 Task: Explore upcoming open houses in Orlando, Florida, to visit properties with a screened-in pool.
Action: Key pressed o<Key.caps_lock>RLANDO
Screenshot: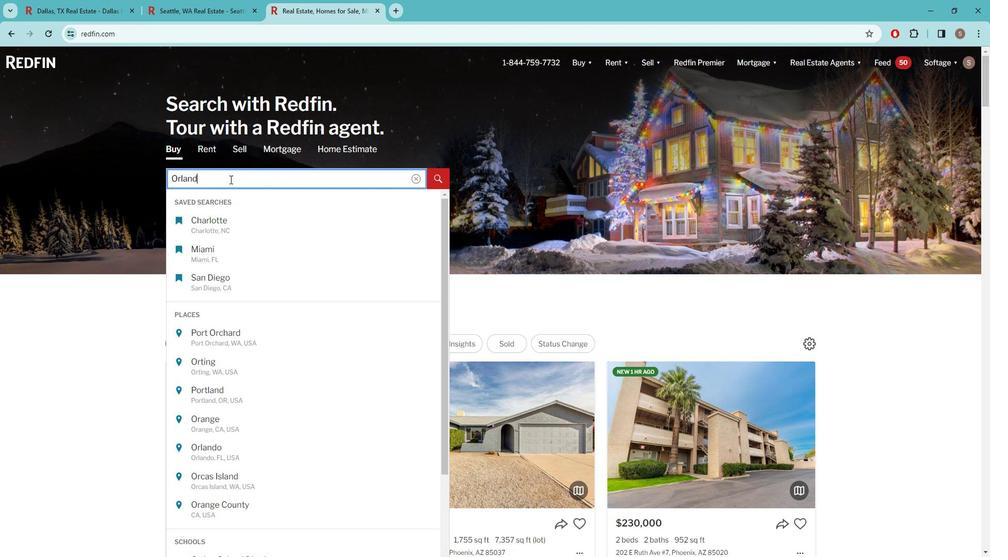 
Action: Mouse moved to (267, 231)
Screenshot: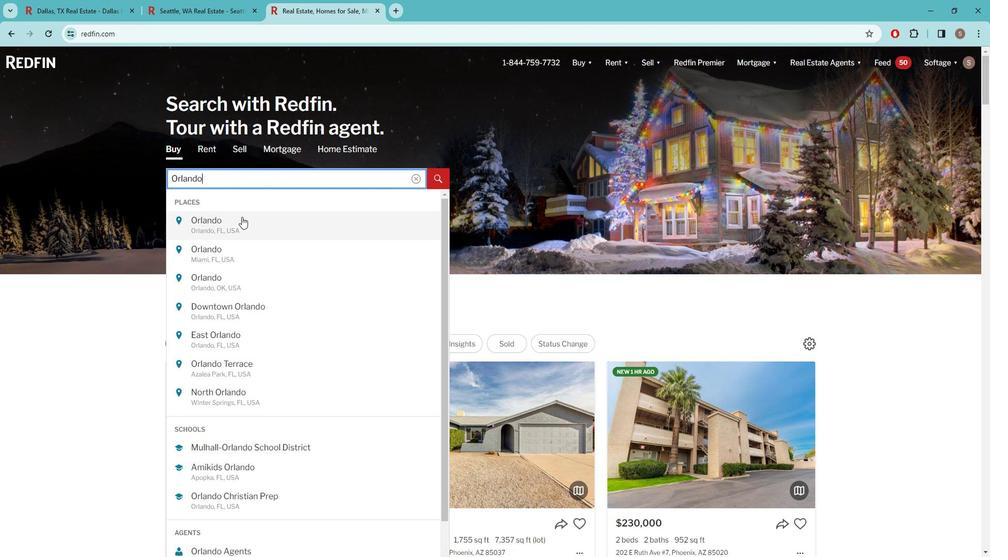 
Action: Mouse pressed left at (267, 231)
Screenshot: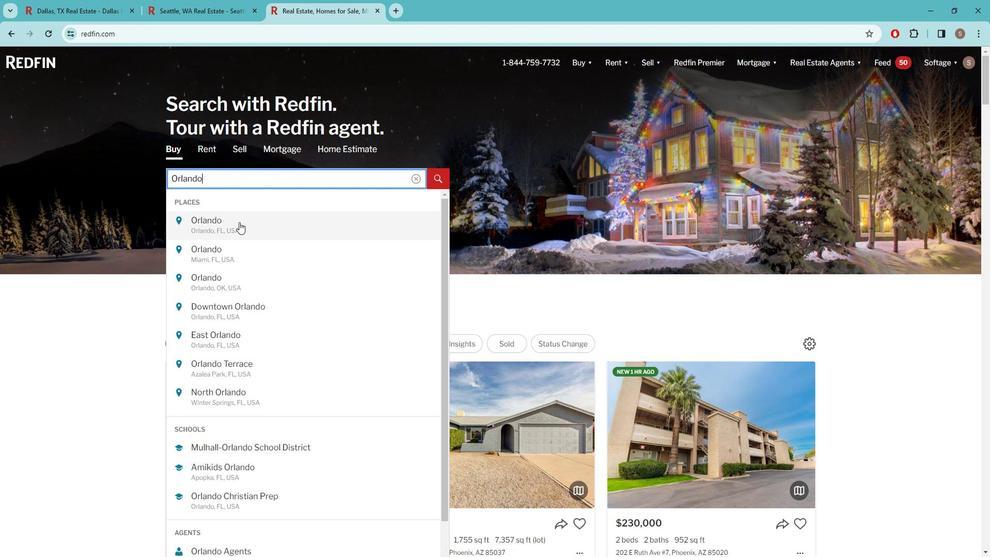 
Action: Mouse moved to (844, 144)
Screenshot: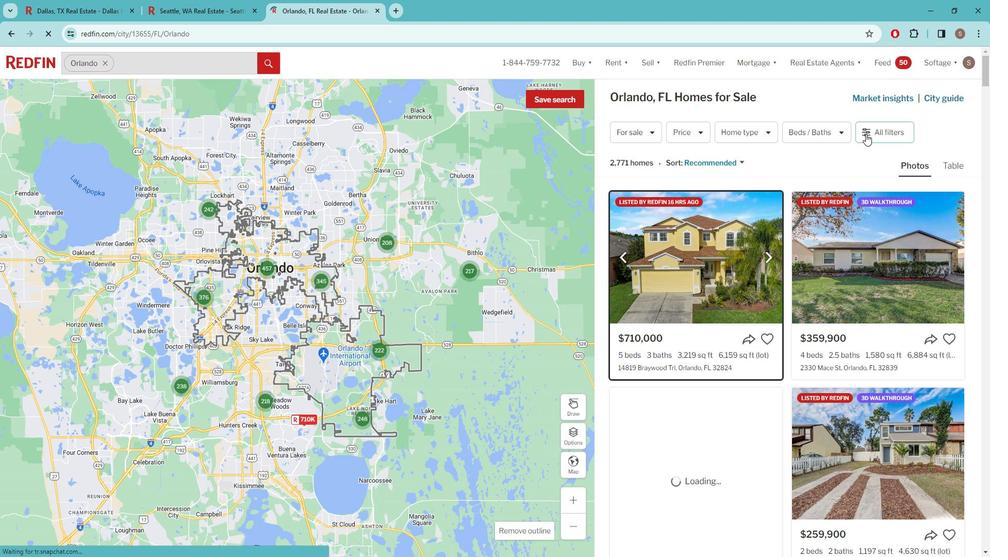 
Action: Mouse pressed left at (844, 144)
Screenshot: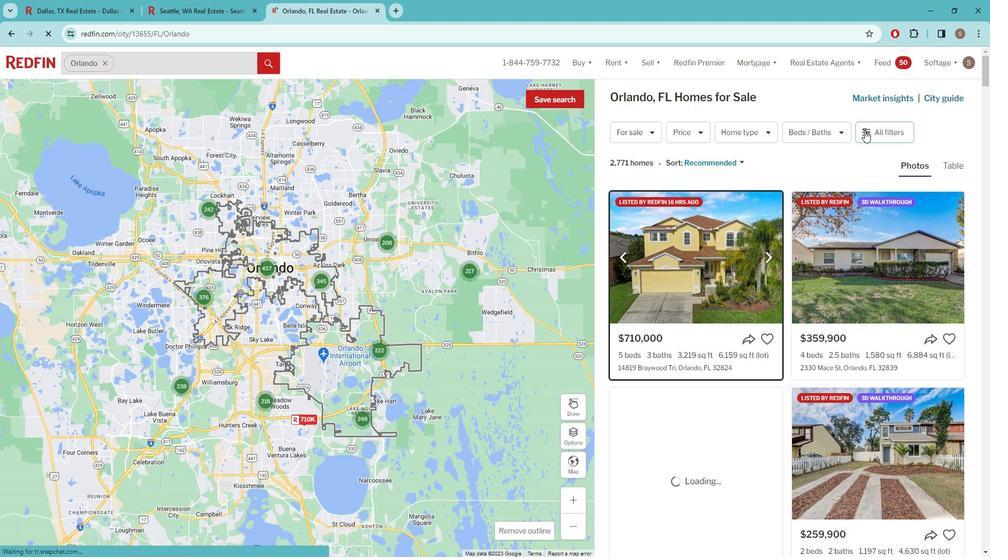 
Action: Mouse pressed left at (844, 144)
Screenshot: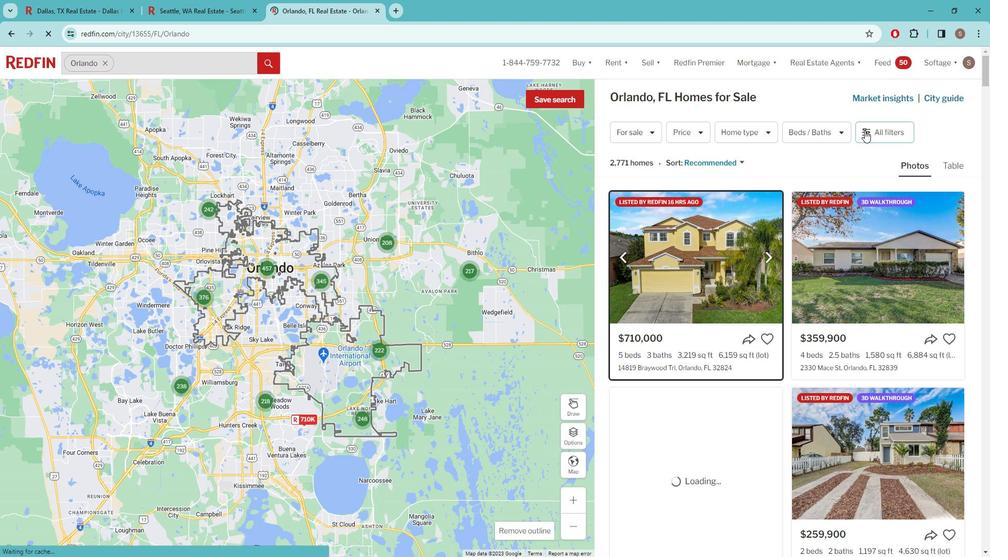 
Action: Mouse moved to (857, 141)
Screenshot: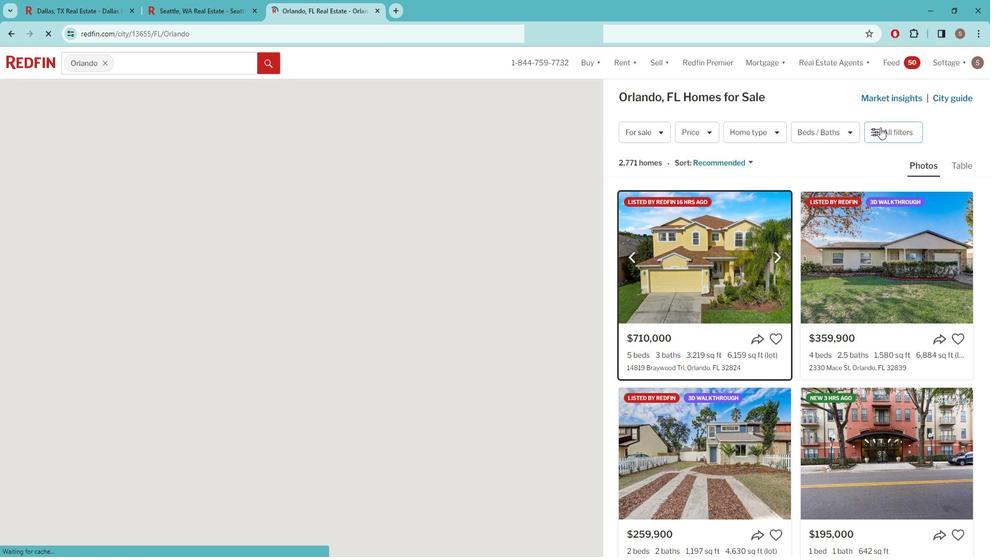 
Action: Mouse pressed left at (857, 141)
Screenshot: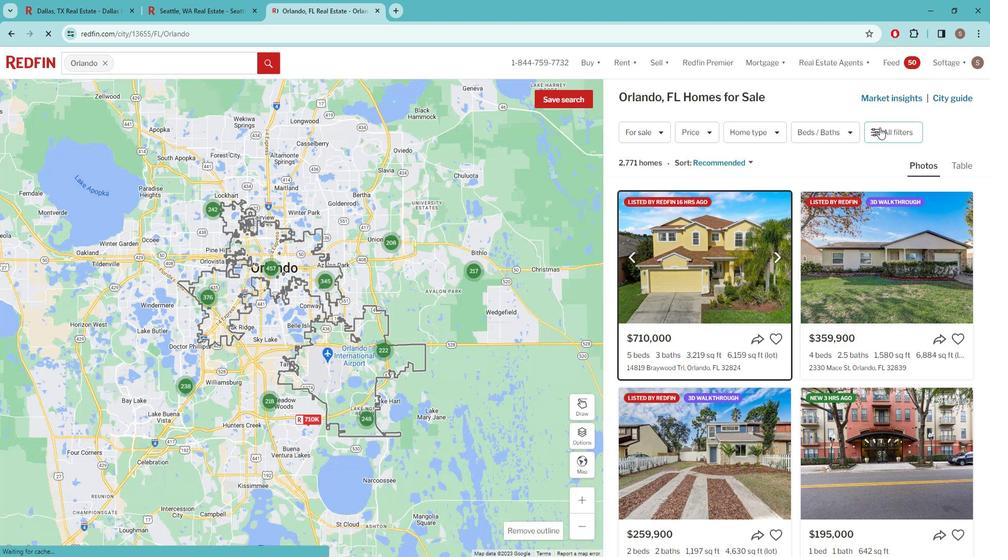 
Action: Mouse pressed left at (857, 141)
Screenshot: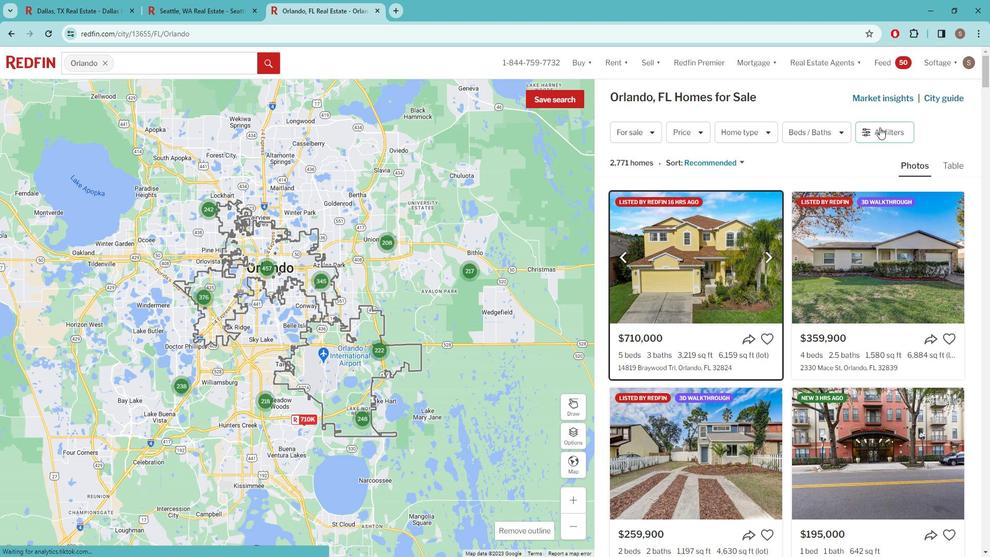 
Action: Mouse moved to (852, 188)
Screenshot: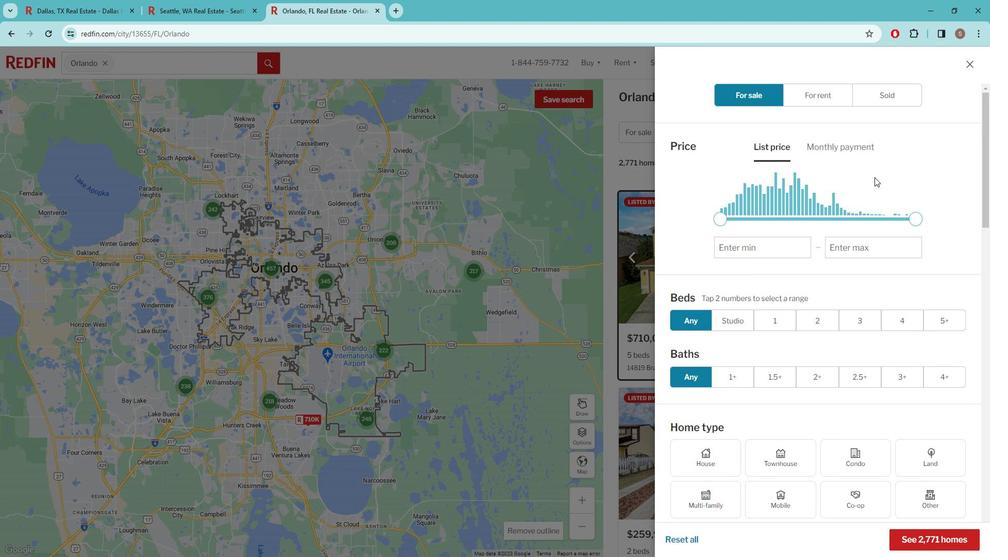 
Action: Mouse scrolled (852, 188) with delta (0, 0)
Screenshot: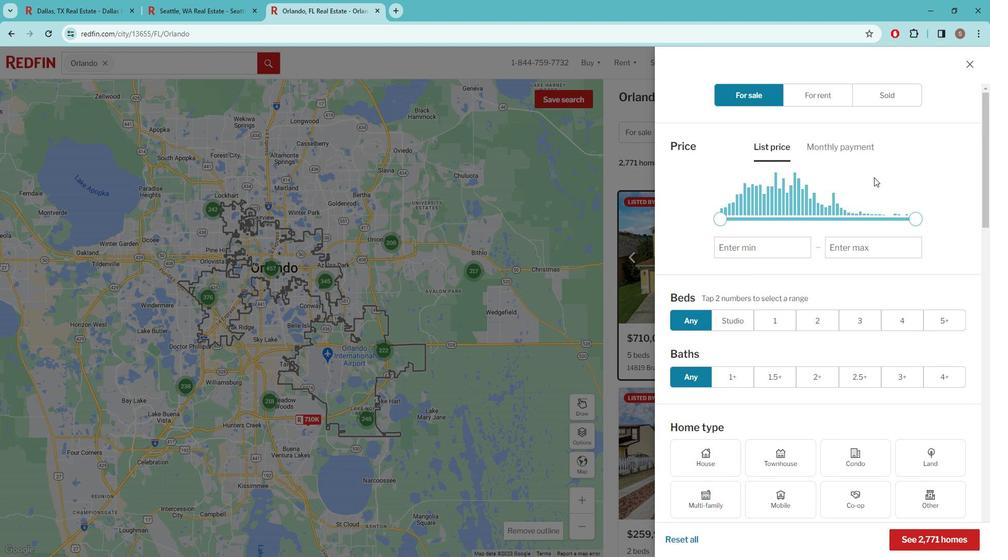 
Action: Mouse moved to (852, 188)
Screenshot: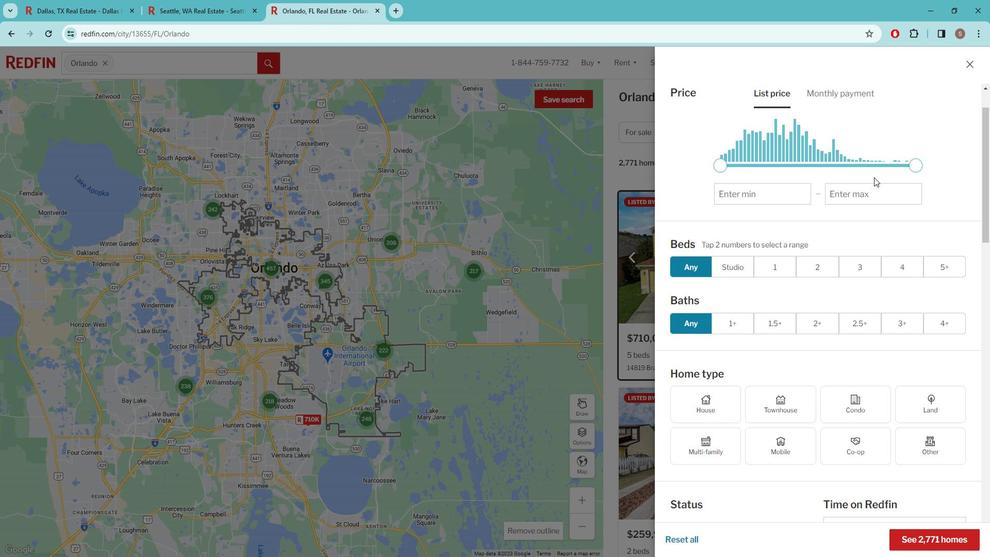 
Action: Mouse scrolled (852, 188) with delta (0, 0)
Screenshot: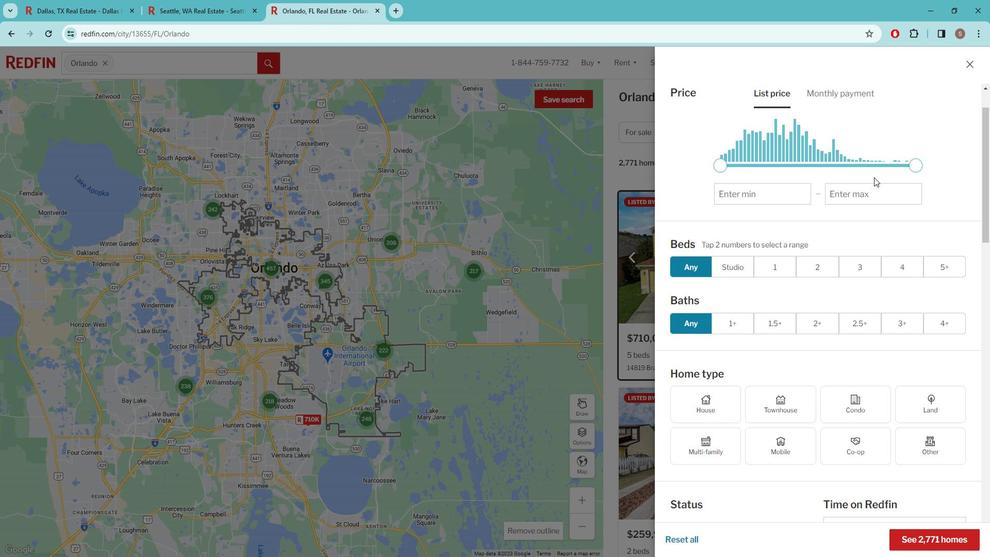 
Action: Mouse moved to (851, 188)
Screenshot: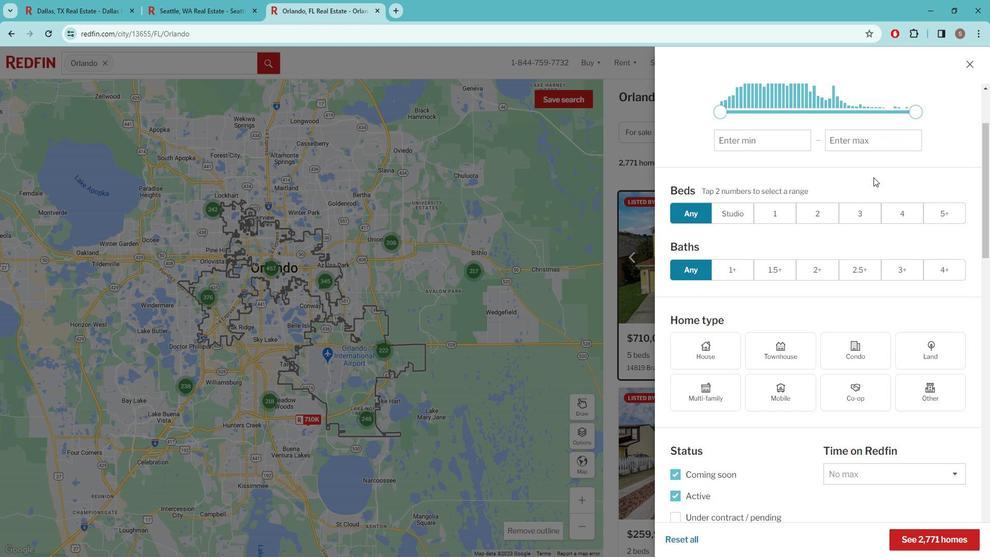 
Action: Mouse scrolled (851, 188) with delta (0, 0)
Screenshot: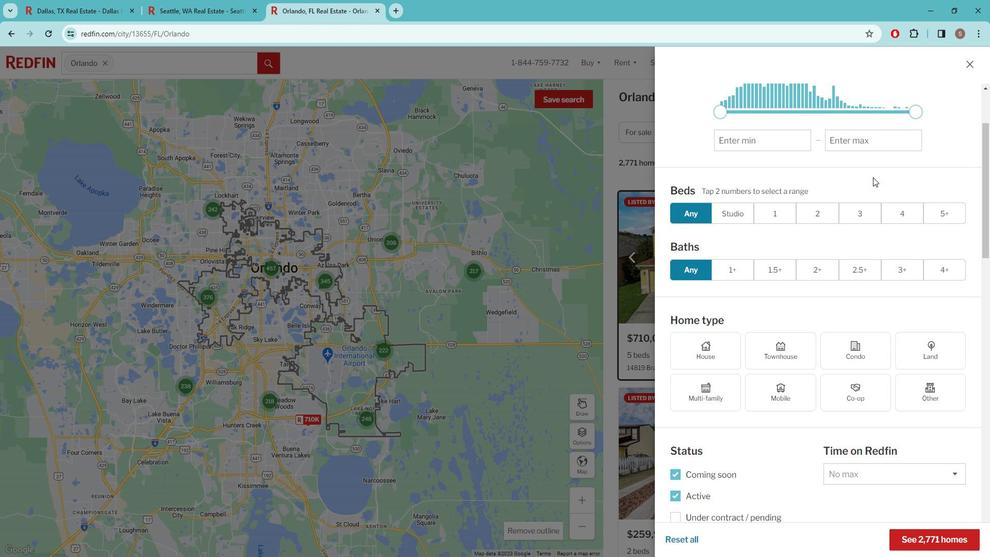 
Action: Mouse moved to (851, 189)
Screenshot: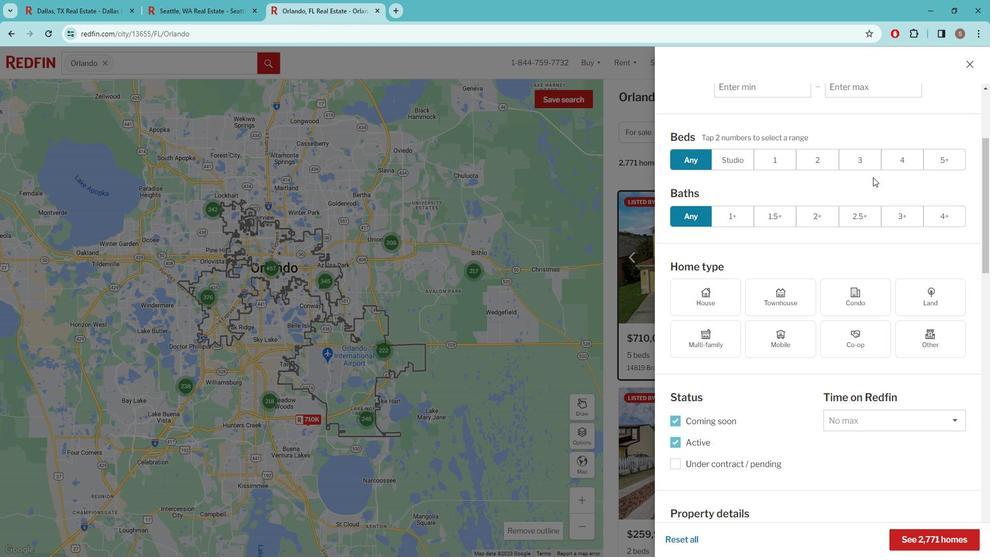 
Action: Mouse scrolled (851, 188) with delta (0, 0)
Screenshot: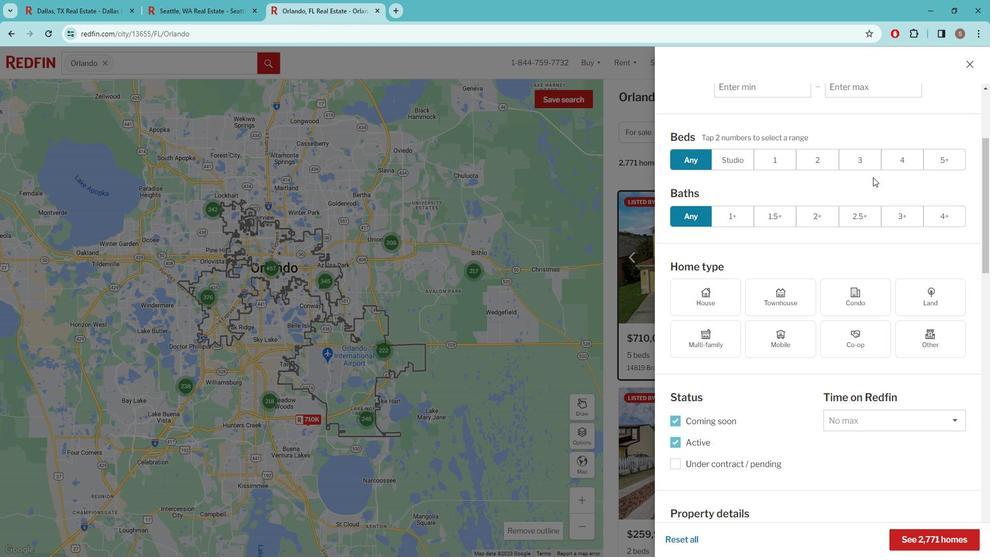 
Action: Mouse scrolled (851, 188) with delta (0, 0)
Screenshot: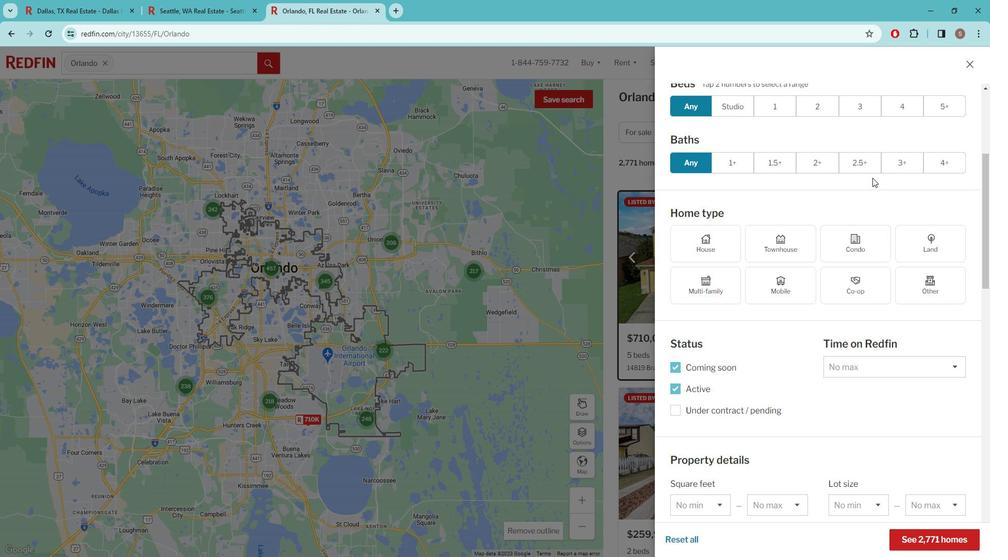 
Action: Mouse moved to (814, 209)
Screenshot: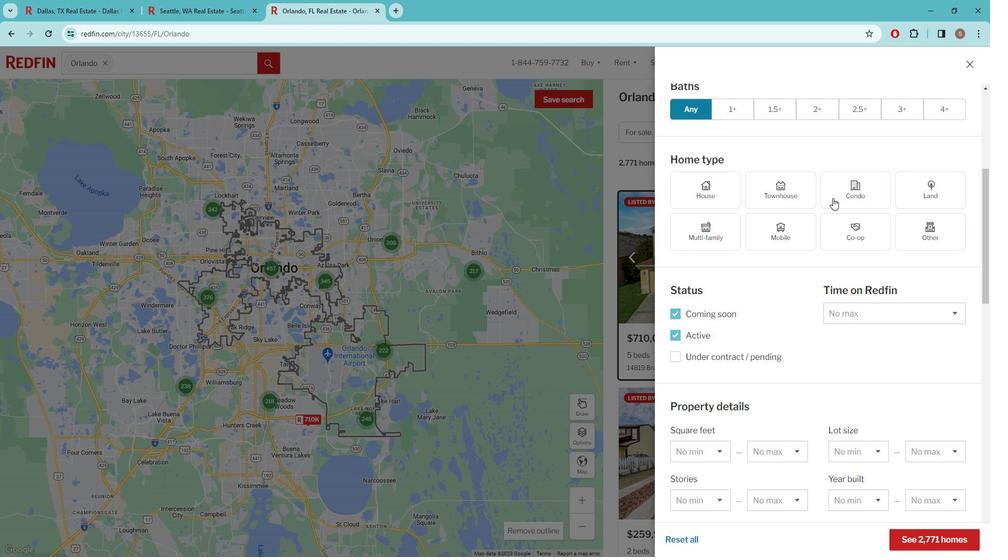 
Action: Mouse scrolled (814, 208) with delta (0, 0)
Screenshot: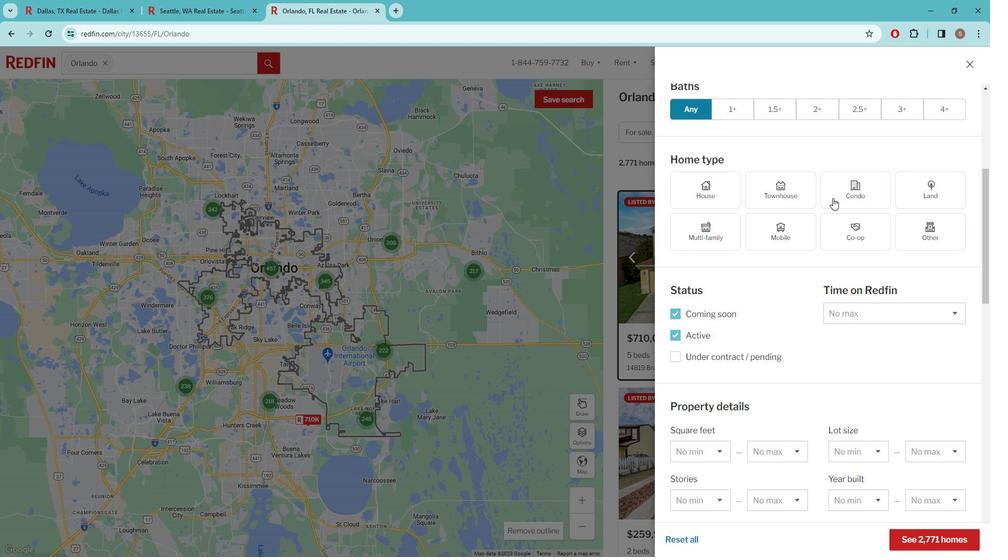 
Action: Mouse moved to (813, 209)
Screenshot: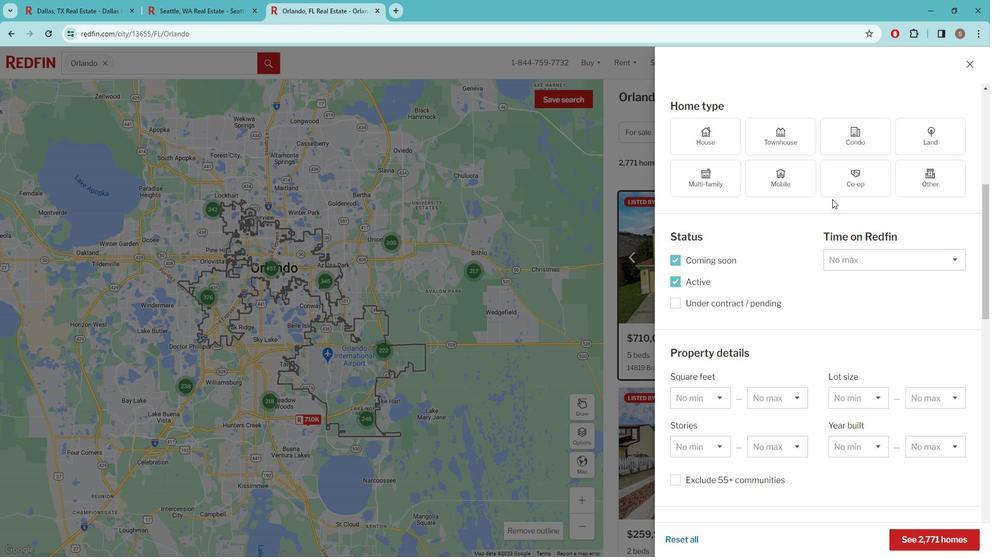 
Action: Mouse scrolled (813, 208) with delta (0, 0)
Screenshot: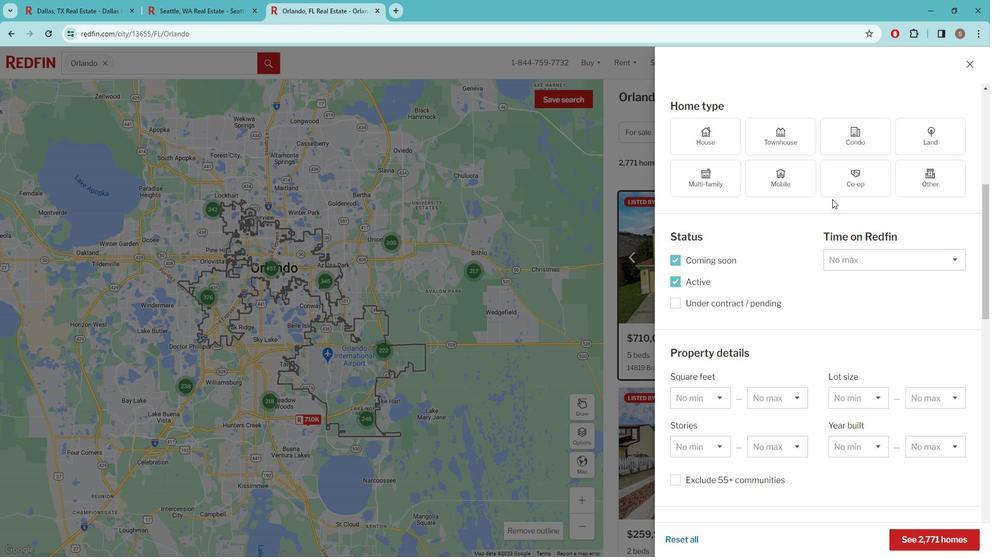 
Action: Mouse moved to (812, 209)
Screenshot: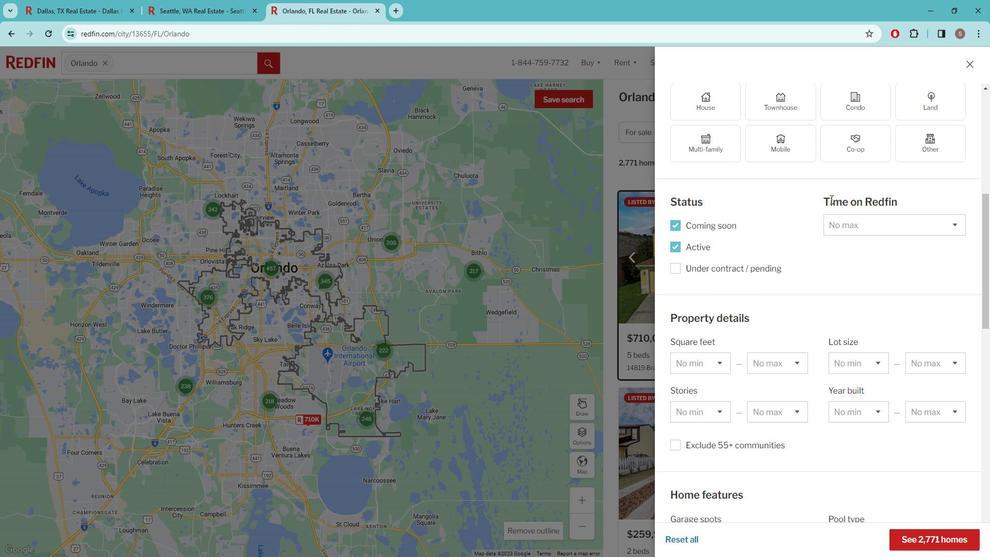
Action: Mouse scrolled (812, 209) with delta (0, 0)
Screenshot: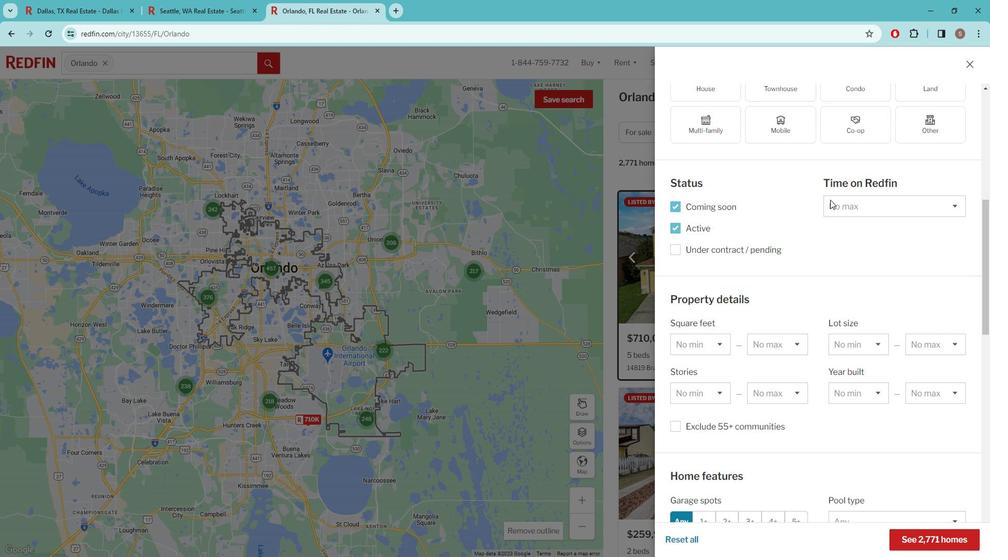 
Action: Mouse scrolled (812, 209) with delta (0, 0)
Screenshot: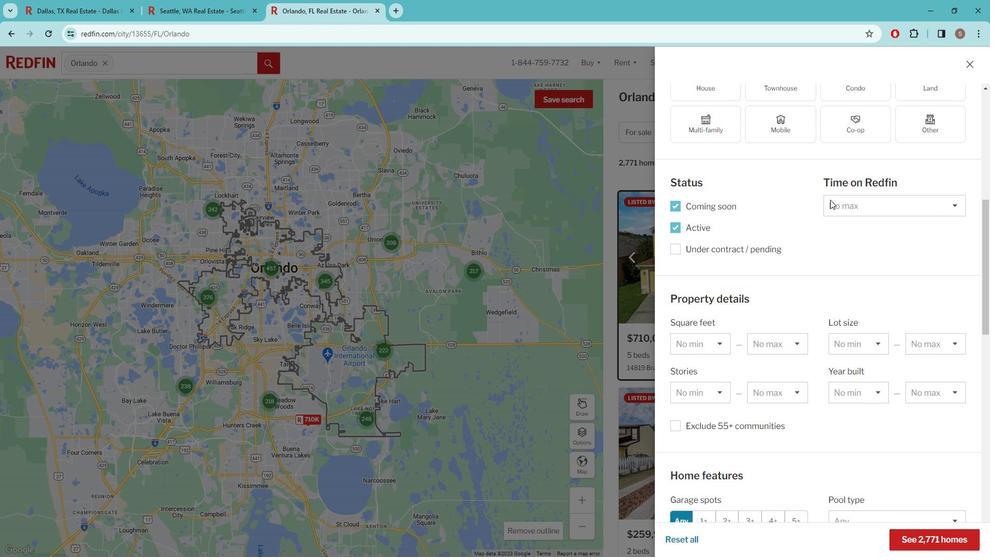 
Action: Mouse scrolled (812, 209) with delta (0, 0)
Screenshot: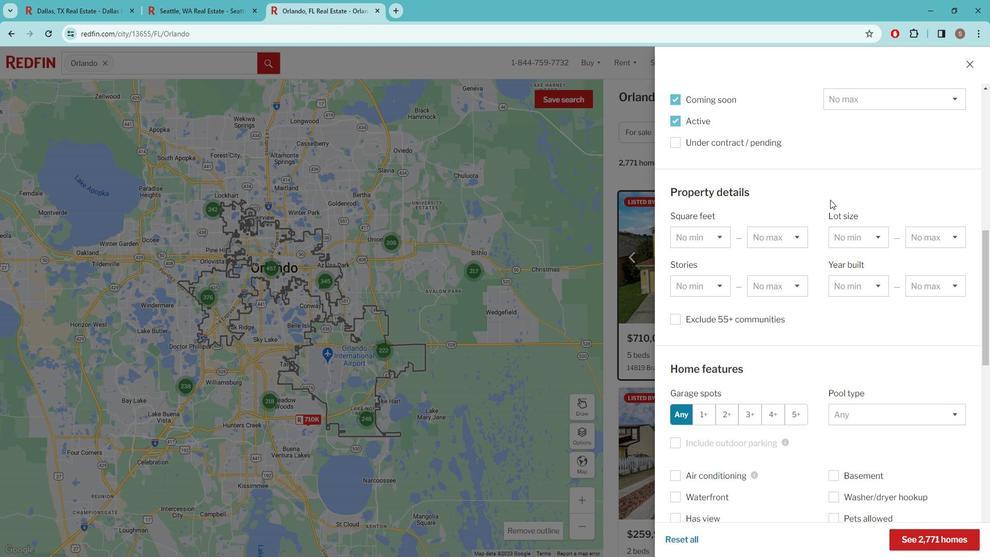 
Action: Mouse scrolled (812, 209) with delta (0, 0)
Screenshot: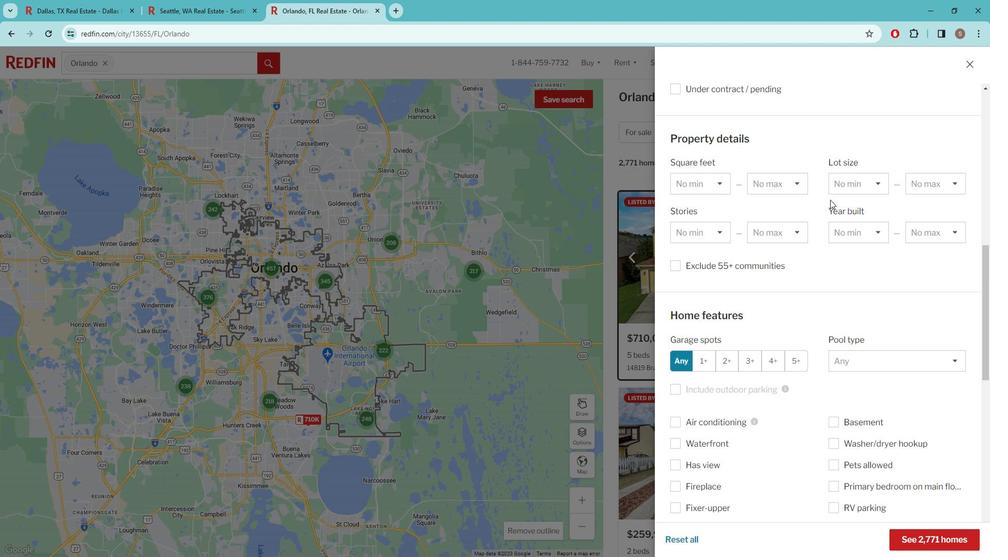 
Action: Mouse scrolled (812, 209) with delta (0, 0)
Screenshot: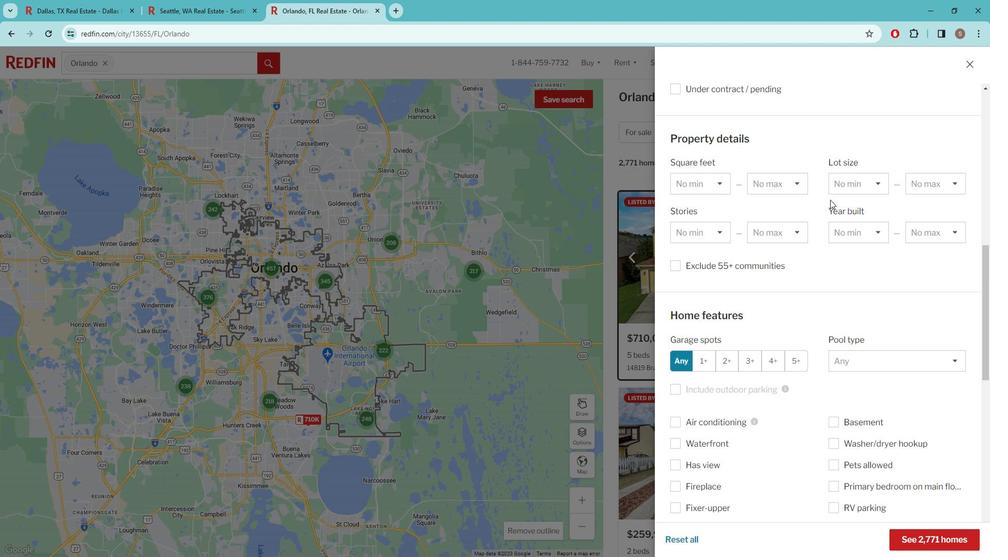 
Action: Mouse scrolled (812, 209) with delta (0, 0)
Screenshot: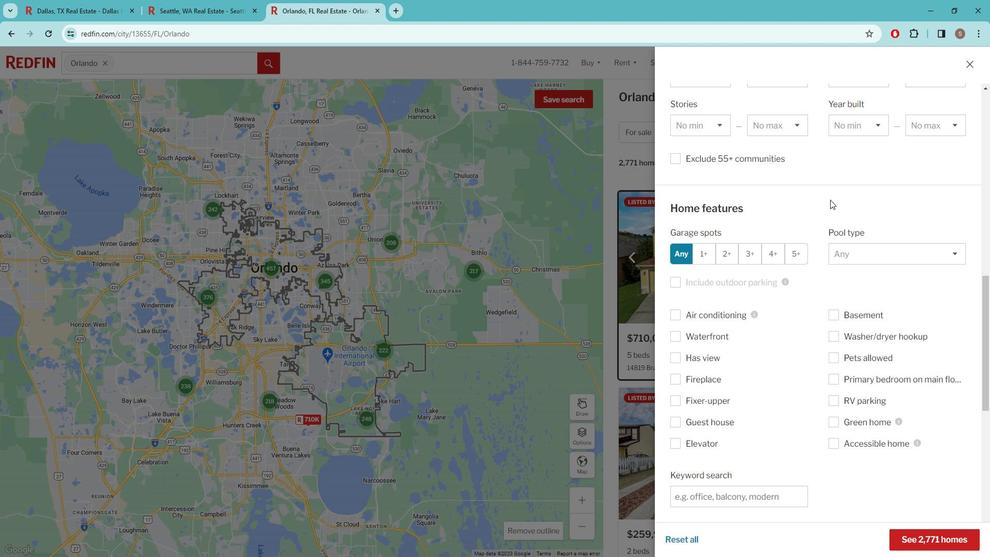 
Action: Mouse scrolled (812, 209) with delta (0, 0)
Screenshot: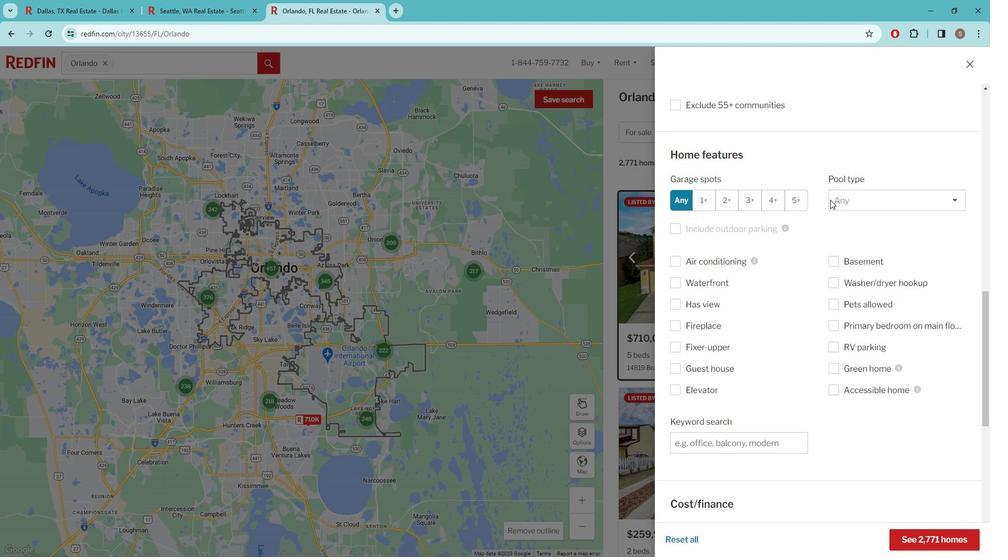 
Action: Mouse moved to (700, 389)
Screenshot: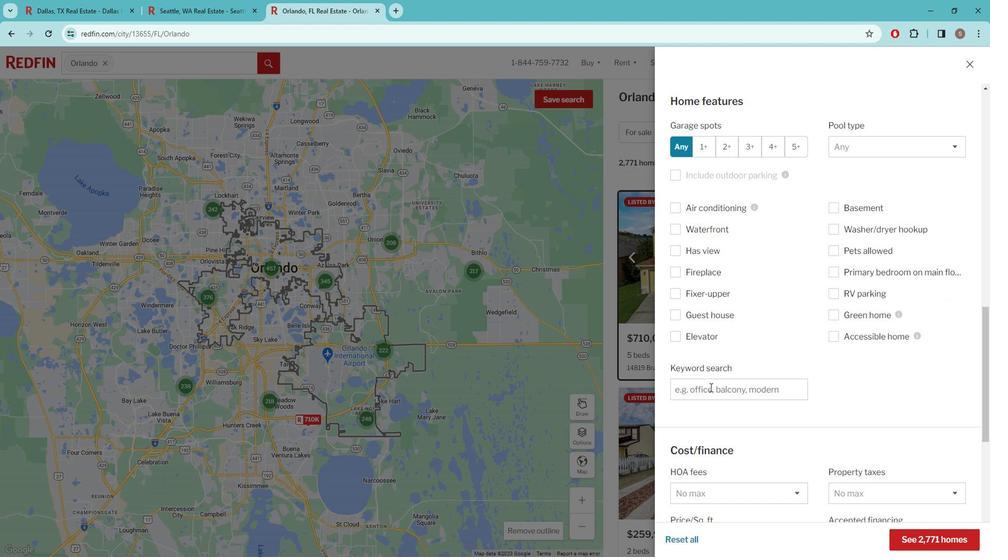 
Action: Mouse pressed left at (700, 389)
Screenshot: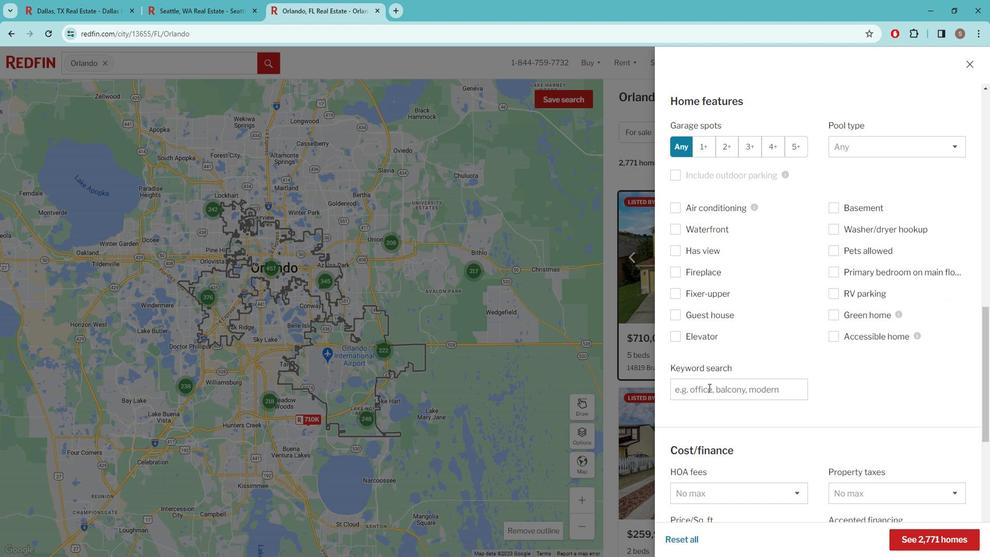 
Action: Mouse moved to (698, 389)
Screenshot: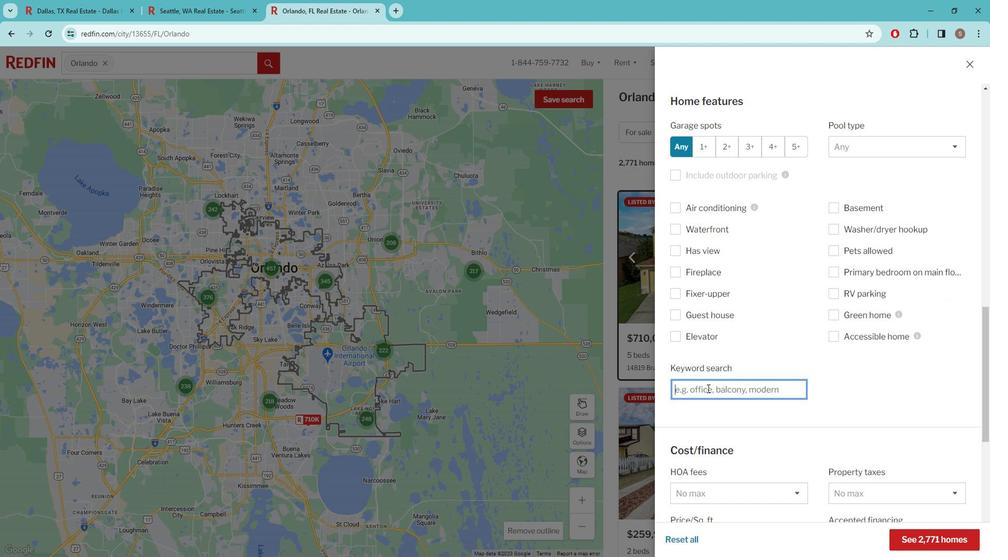 
Action: Key pressed SCREENED-IN<Key.space>
Screenshot: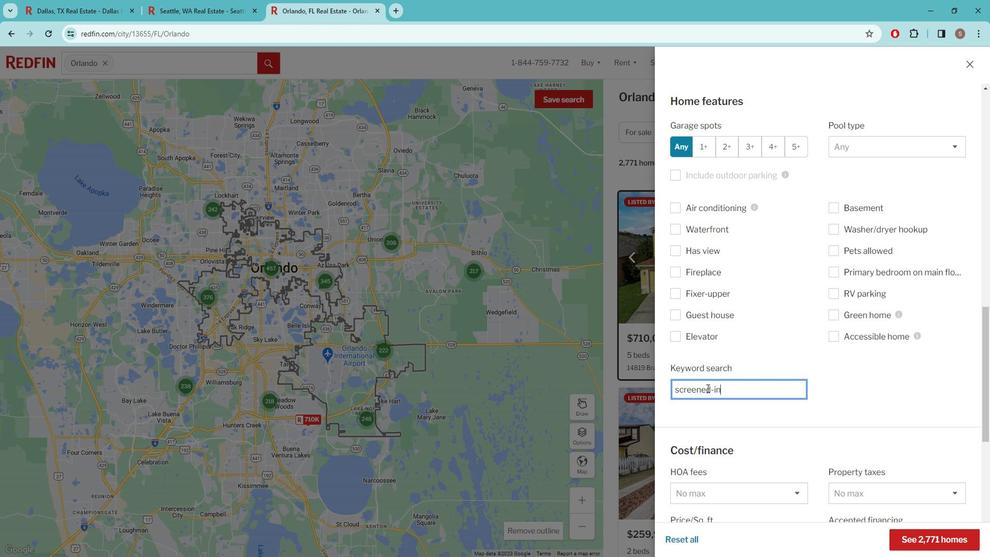 
Action: Mouse moved to (698, 389)
Screenshot: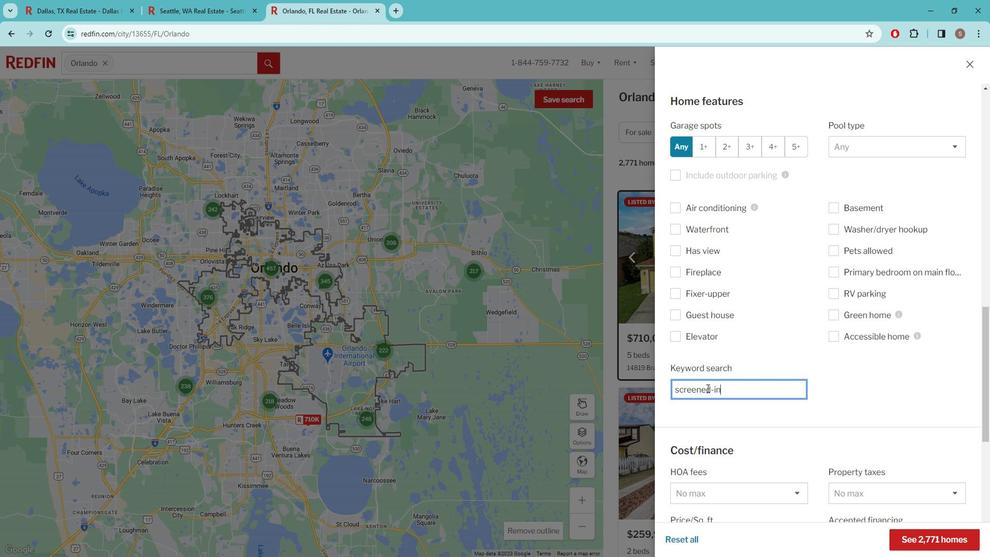 
Action: Key pressed POOL
Screenshot: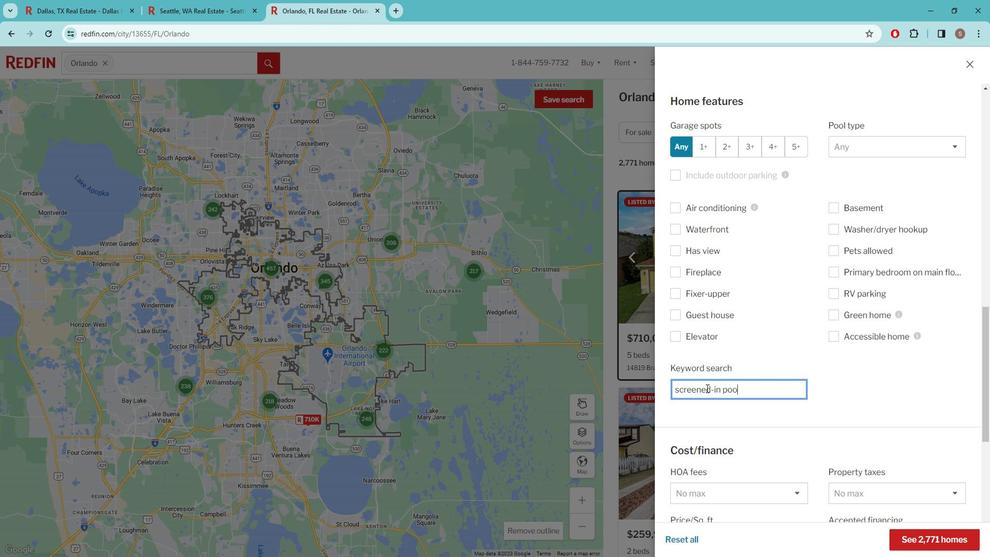 
Action: Mouse moved to (729, 388)
Screenshot: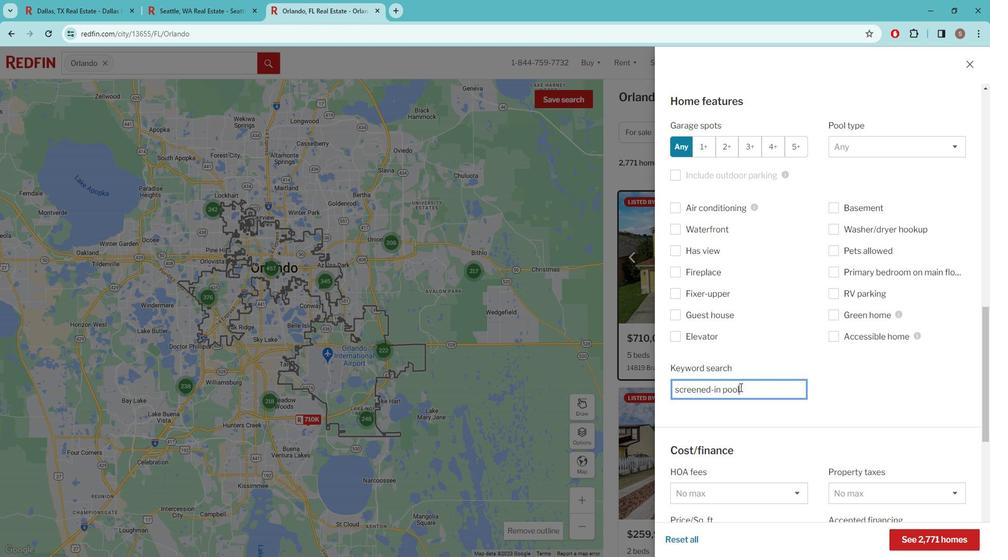 
Action: Mouse scrolled (729, 387) with delta (0, 0)
Screenshot: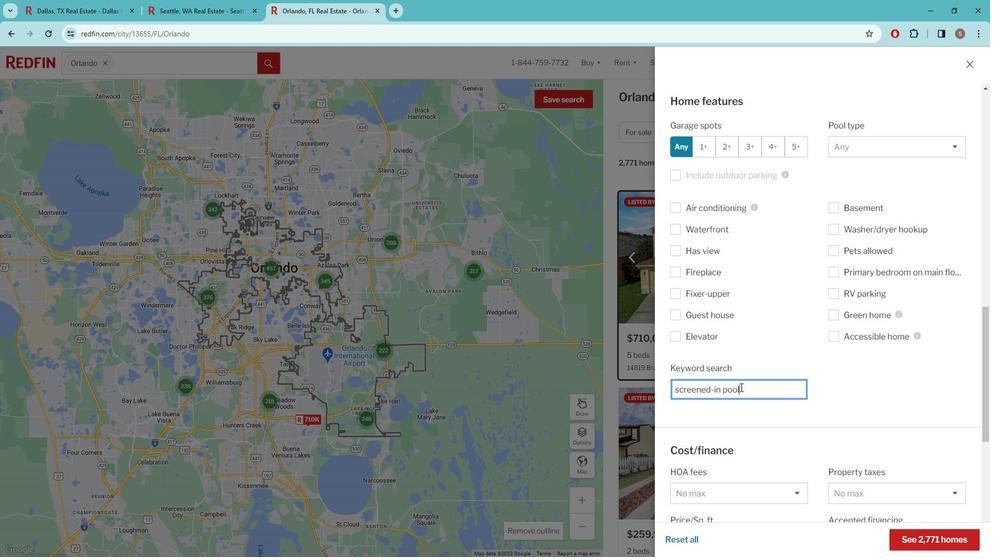 
Action: Mouse scrolled (729, 387) with delta (0, 0)
Screenshot: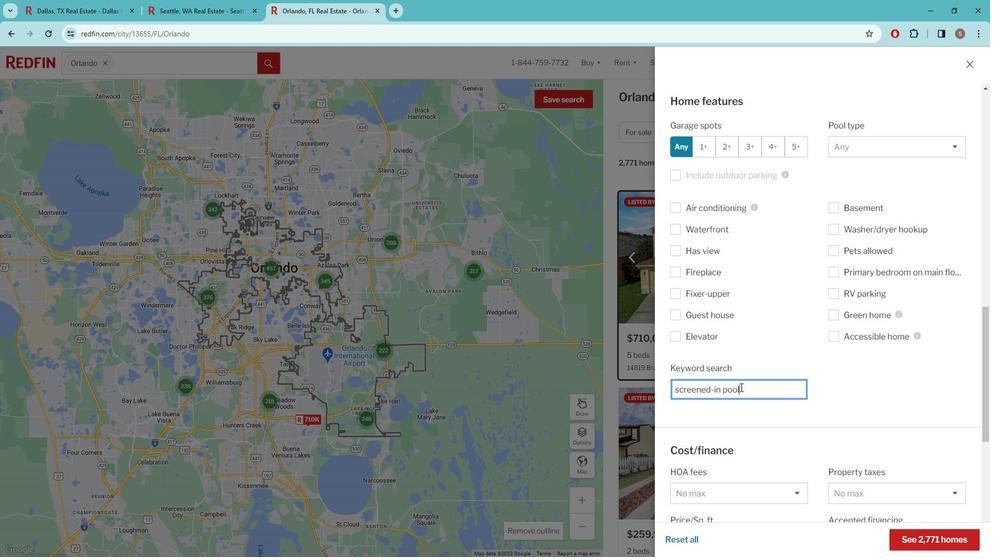 
Action: Mouse scrolled (729, 387) with delta (0, 0)
Screenshot: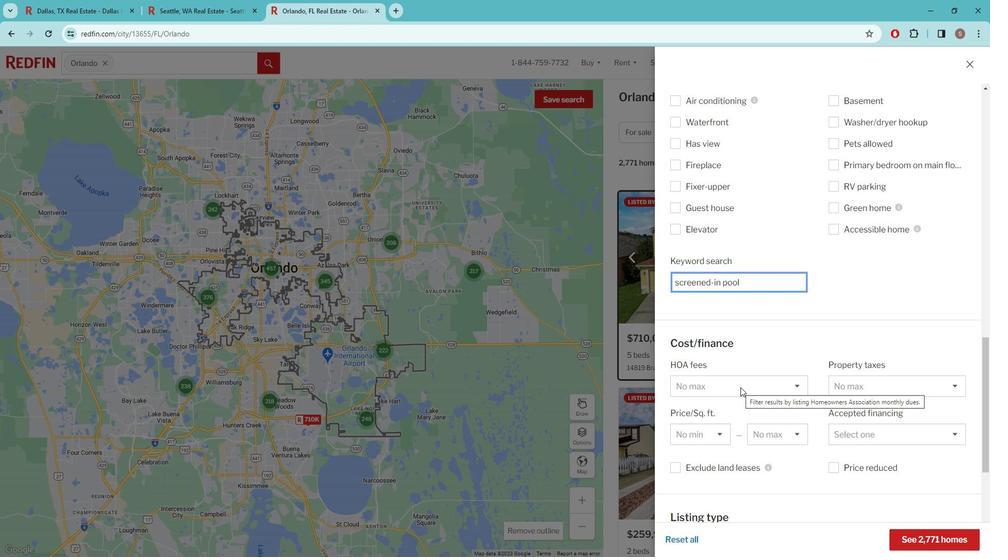 
Action: Mouse moved to (737, 379)
Screenshot: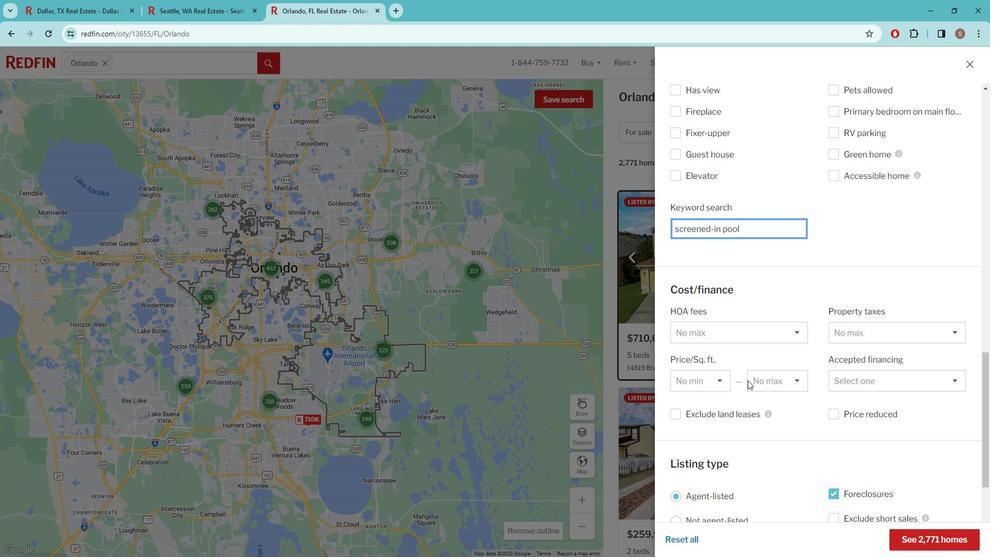 
Action: Mouse scrolled (737, 378) with delta (0, 0)
Screenshot: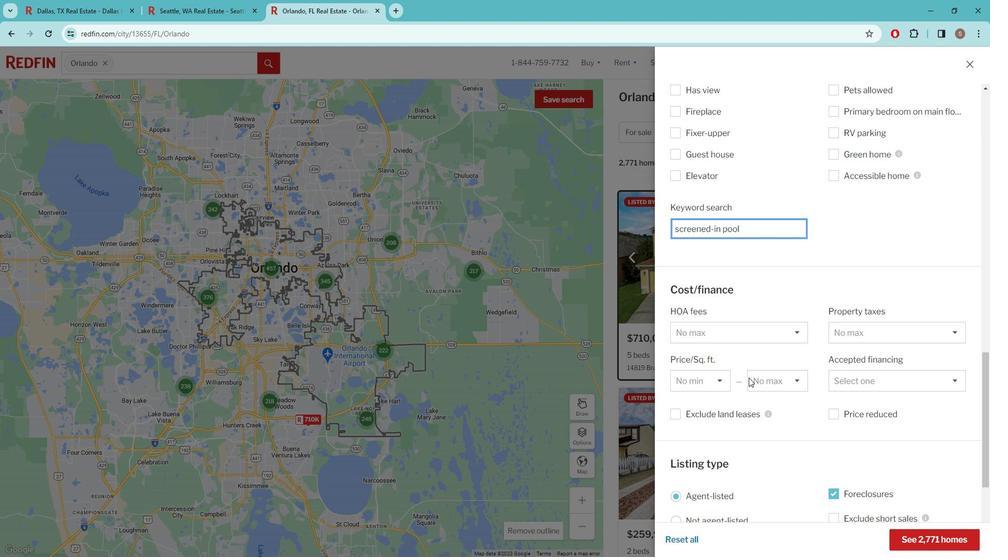 
Action: Mouse moved to (738, 378)
Screenshot: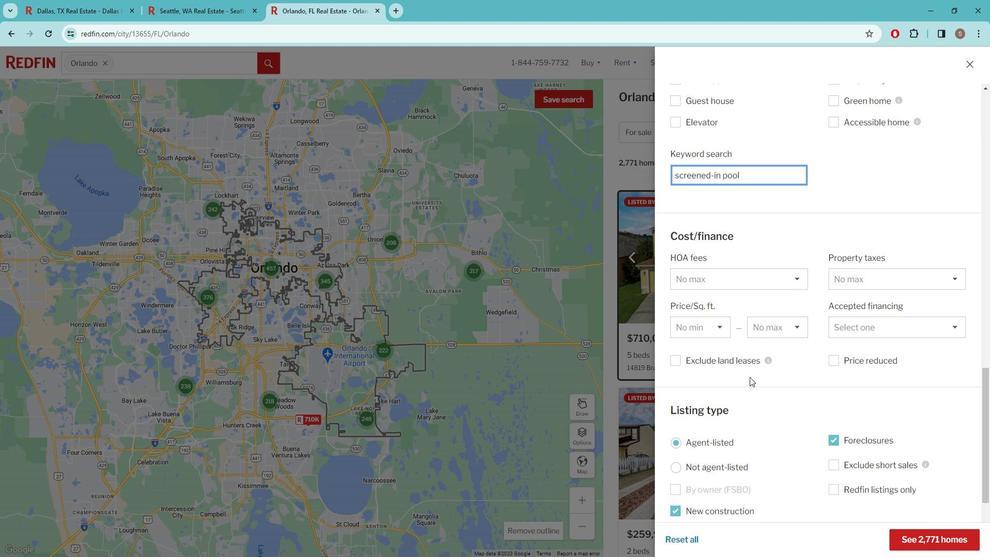 
Action: Mouse scrolled (738, 377) with delta (0, 0)
Screenshot: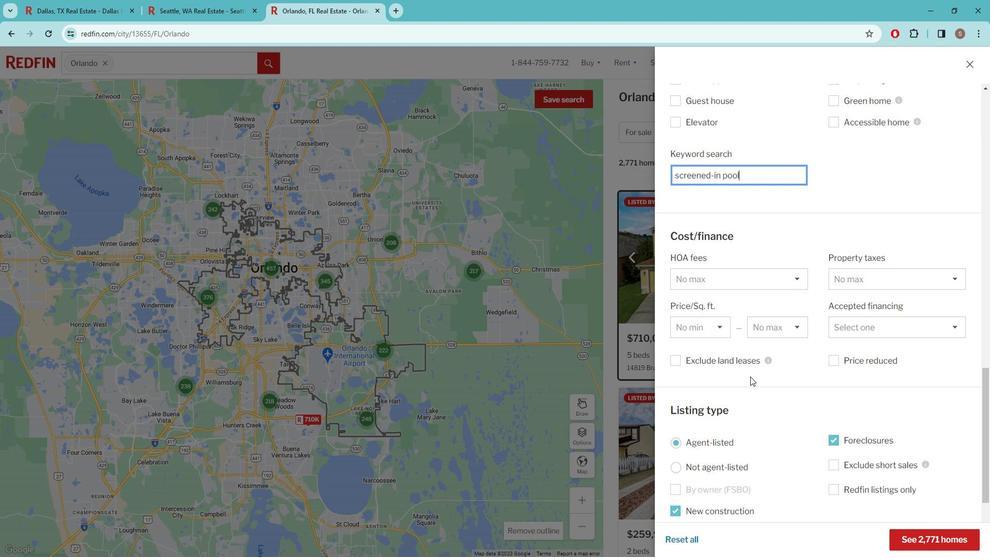 
Action: Mouse scrolled (738, 377) with delta (0, 0)
Screenshot: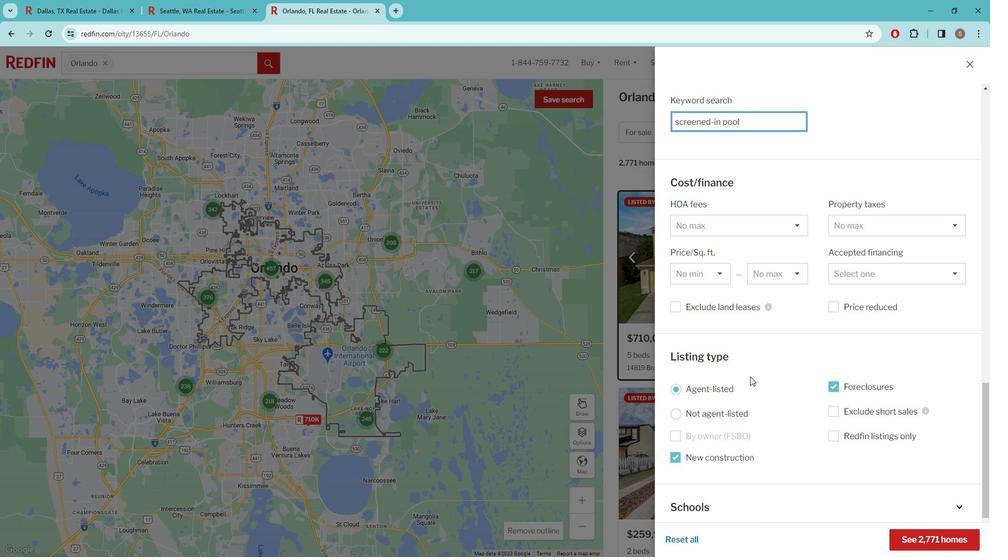 
Action: Mouse moved to (738, 376)
Screenshot: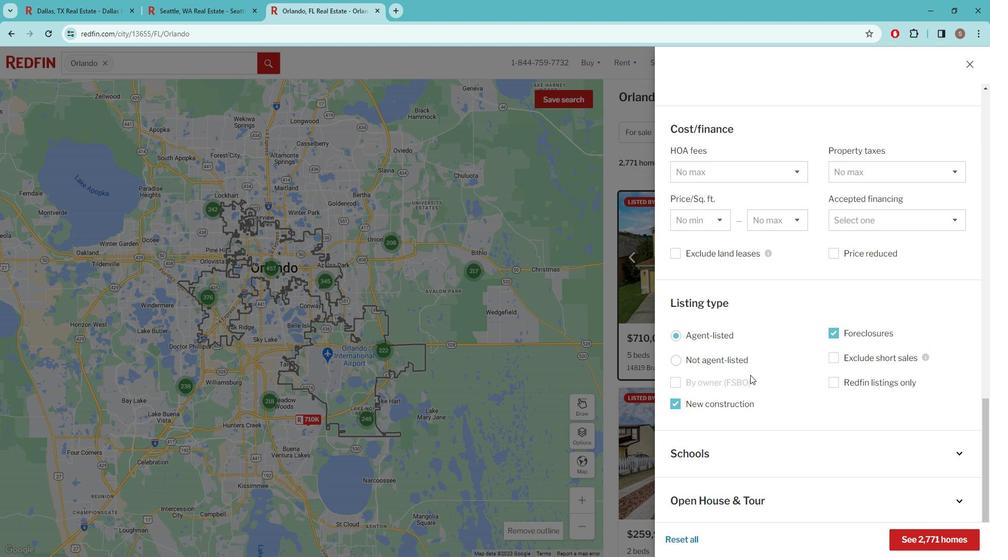 
Action: Mouse scrolled (738, 375) with delta (0, 0)
Screenshot: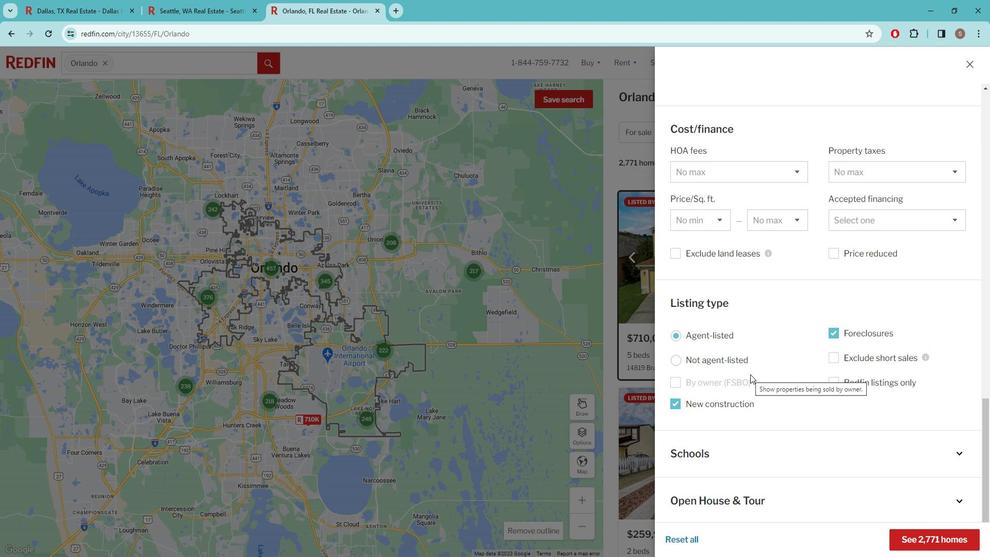 
Action: Mouse moved to (738, 375)
Screenshot: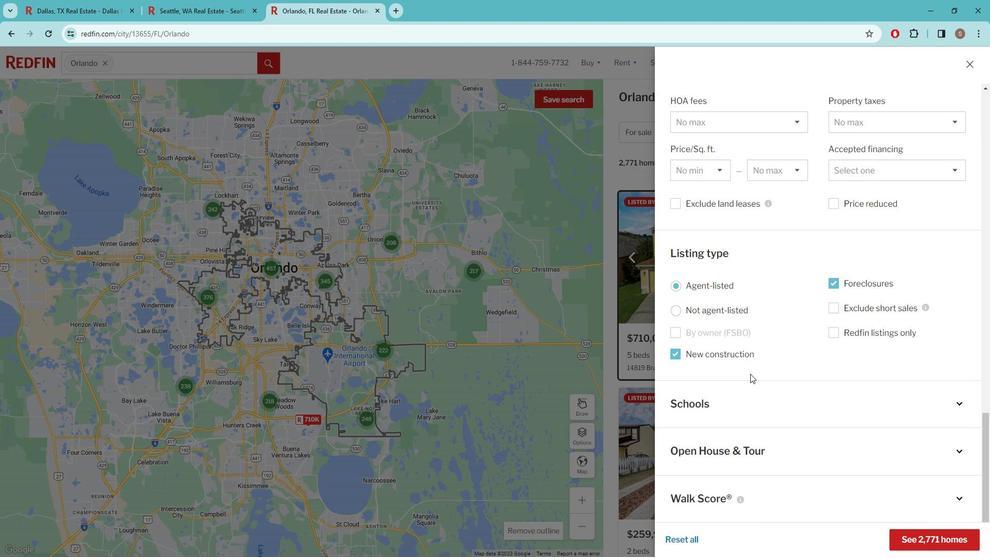 
Action: Mouse scrolled (738, 374) with delta (0, 0)
Screenshot: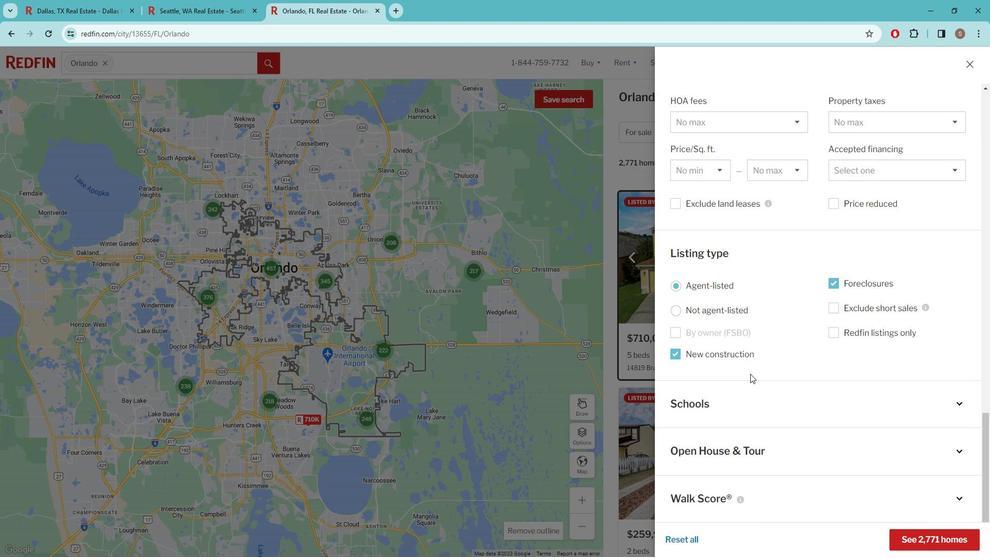 
Action: Mouse scrolled (738, 374) with delta (0, 0)
Screenshot: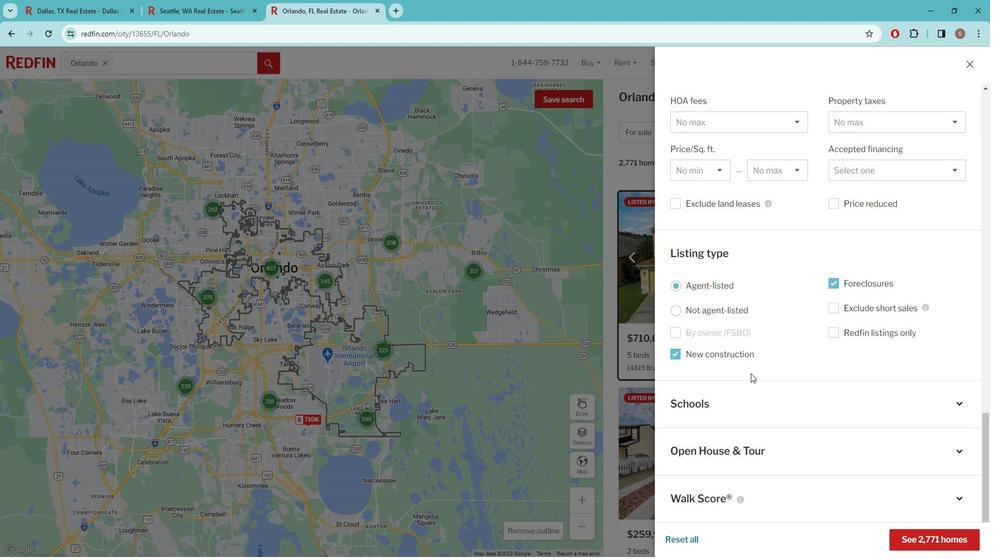 
Action: Mouse scrolled (738, 374) with delta (0, 0)
Screenshot: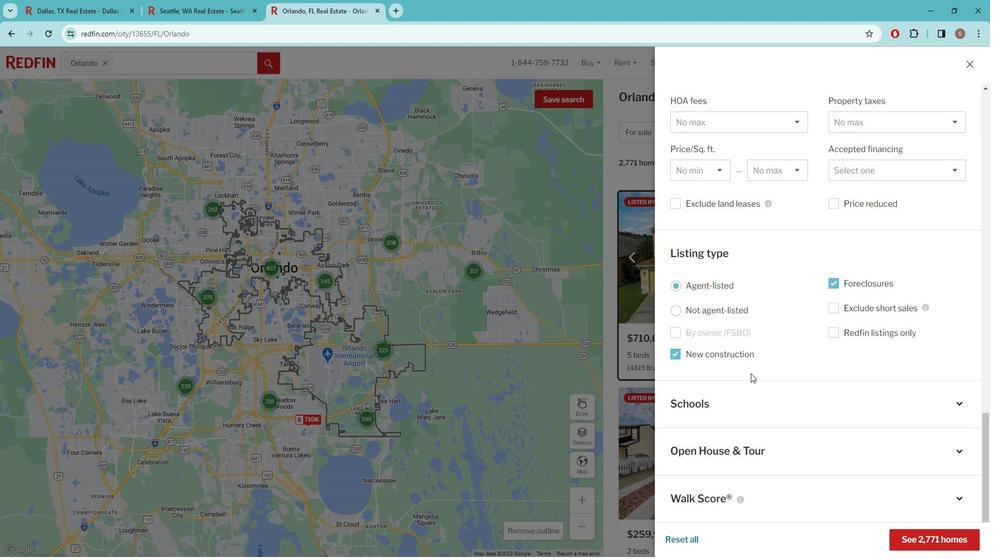 
Action: Mouse moved to (732, 445)
Screenshot: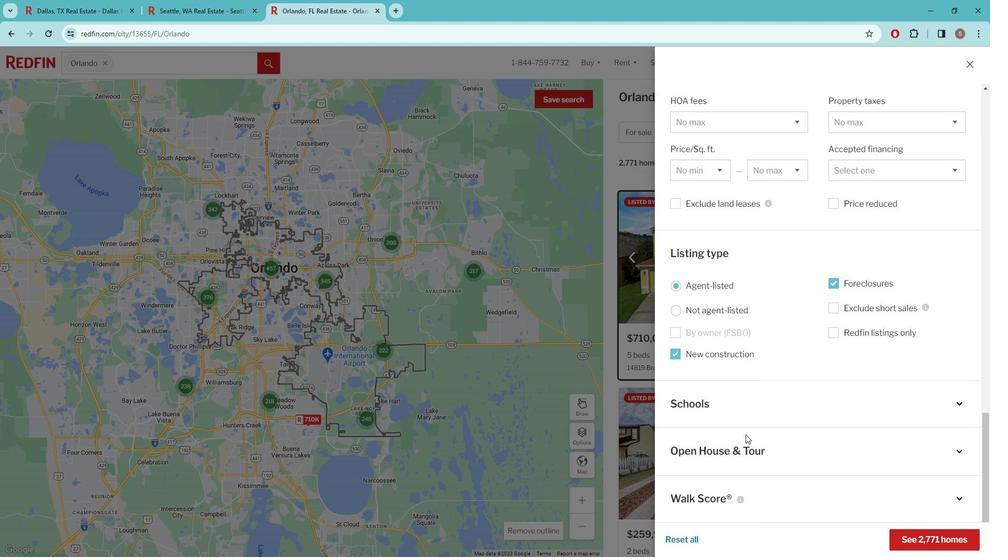 
Action: Mouse pressed left at (732, 445)
Screenshot: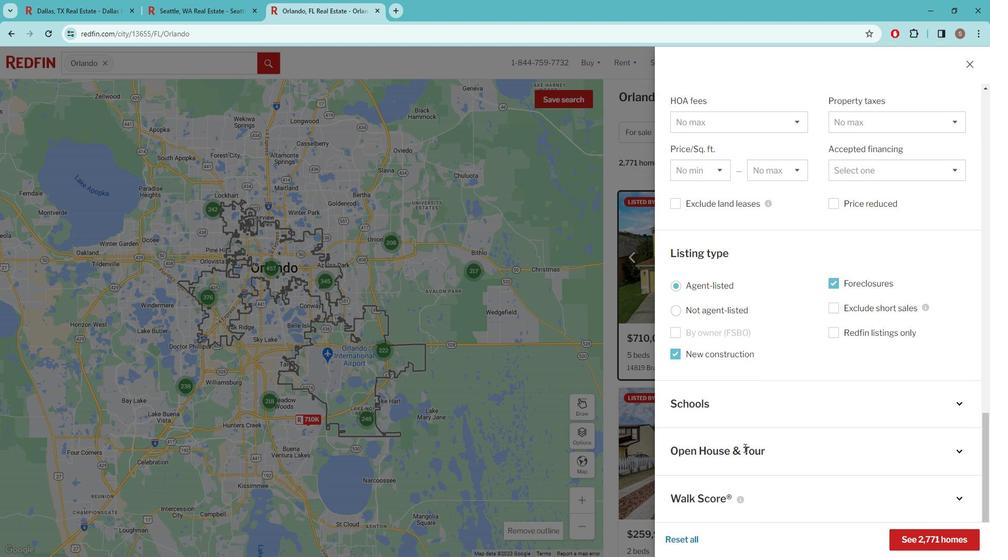 
Action: Mouse moved to (708, 444)
Screenshot: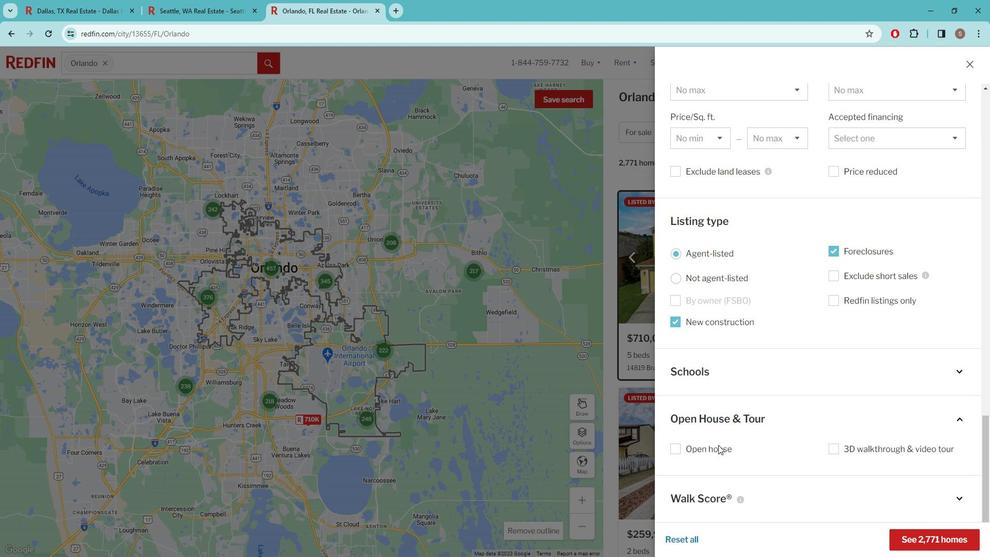 
Action: Mouse pressed left at (708, 444)
Screenshot: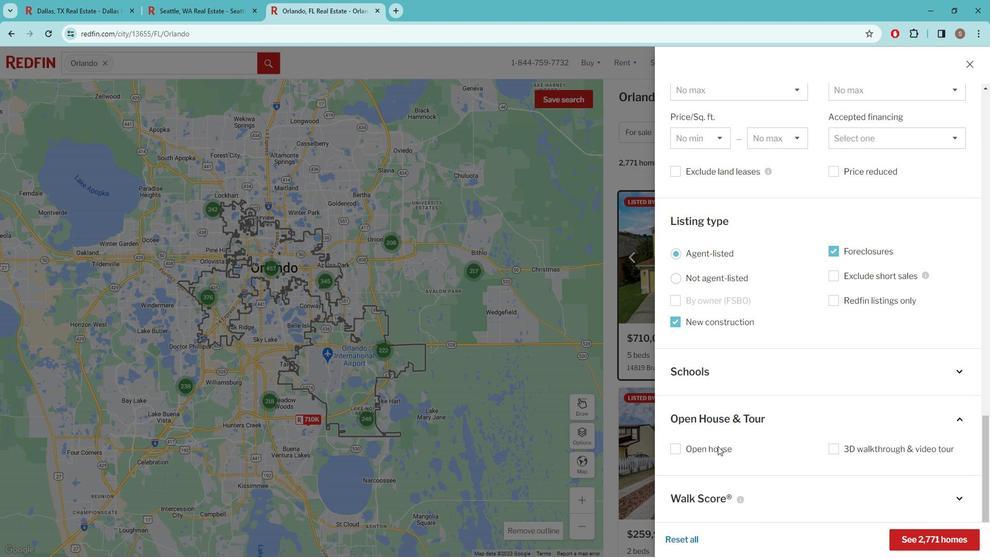 
Action: Mouse moved to (711, 484)
Screenshot: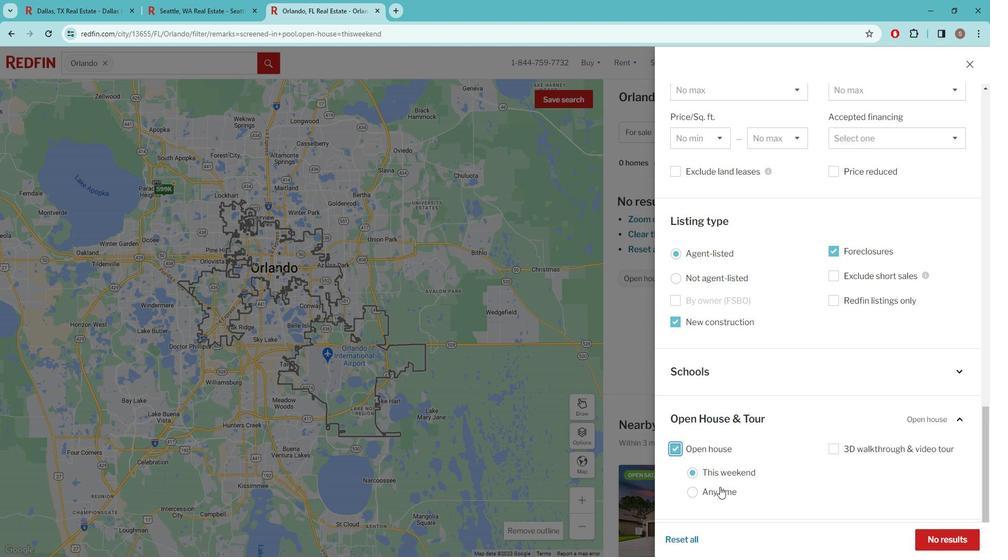 
Action: Mouse pressed left at (711, 484)
Screenshot: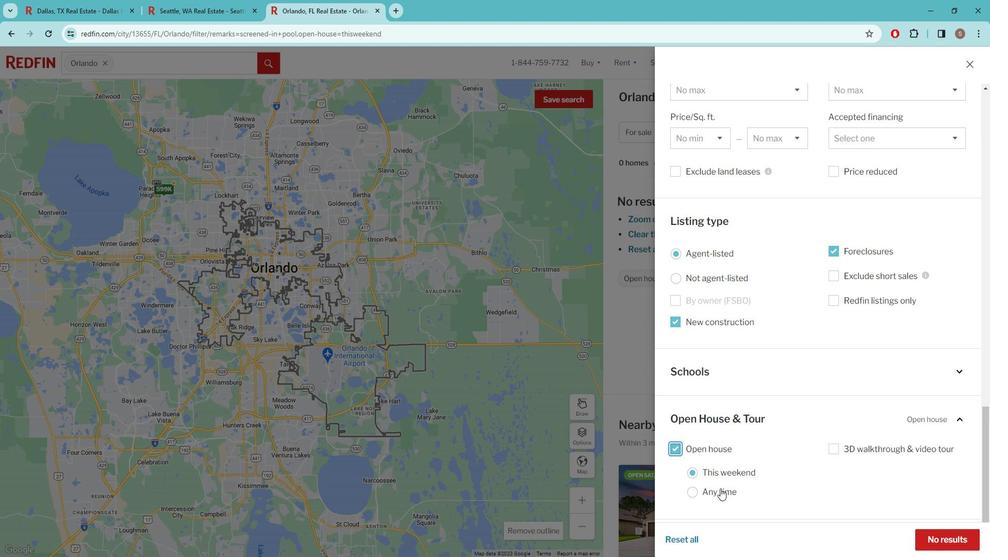 
Action: Mouse moved to (908, 531)
Screenshot: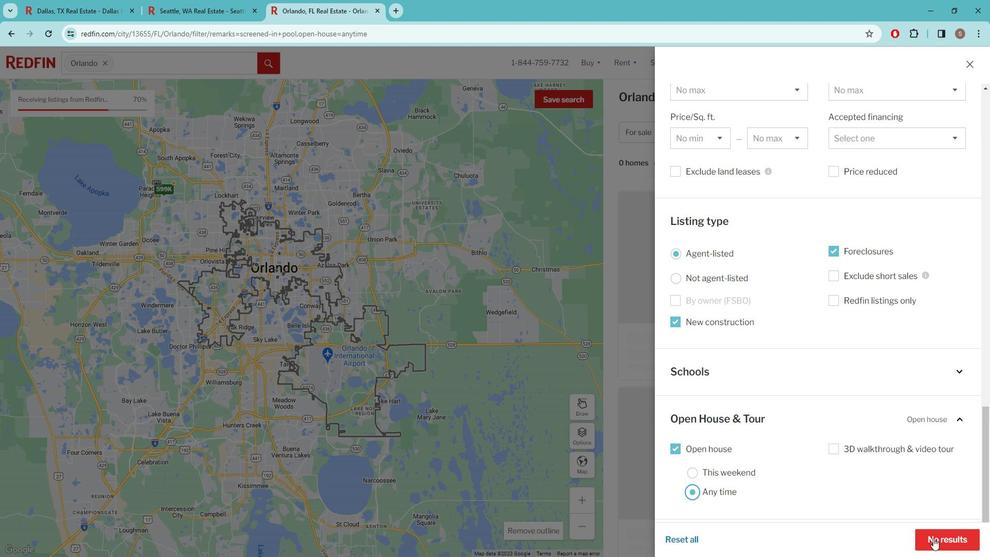 
Action: Mouse pressed left at (908, 531)
Screenshot: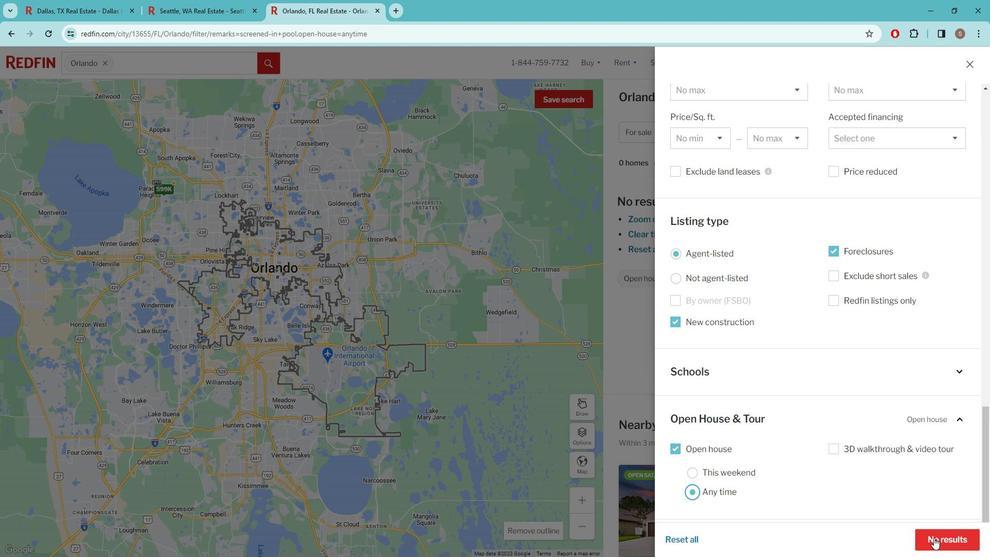 
Action: Mouse moved to (674, 445)
Screenshot: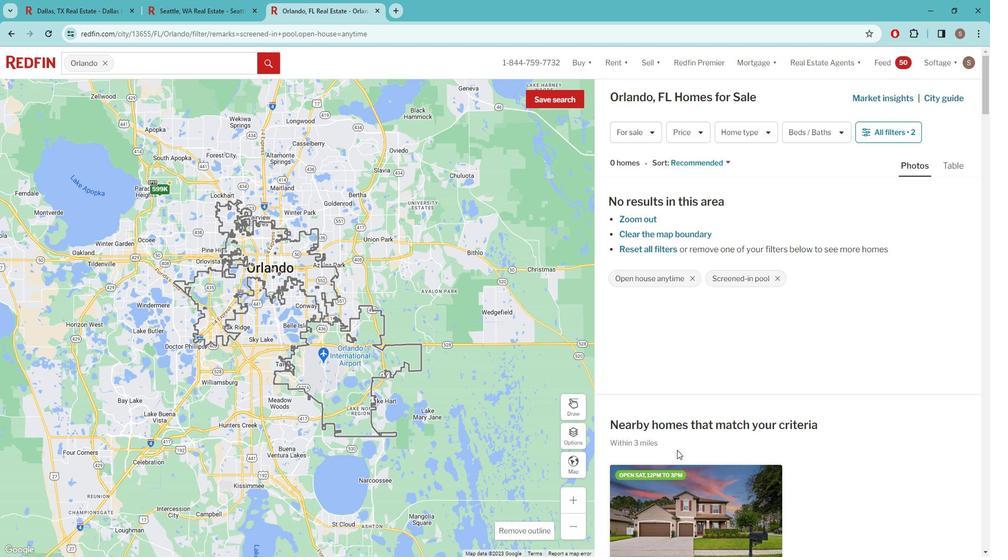 
